 Task: Rename the calendar to 'Jack Outlook calendar', create a new folder named 'My Outlook calendar', and copy the calendar to the new folder.
Action: Mouse moved to (19, 64)
Screenshot: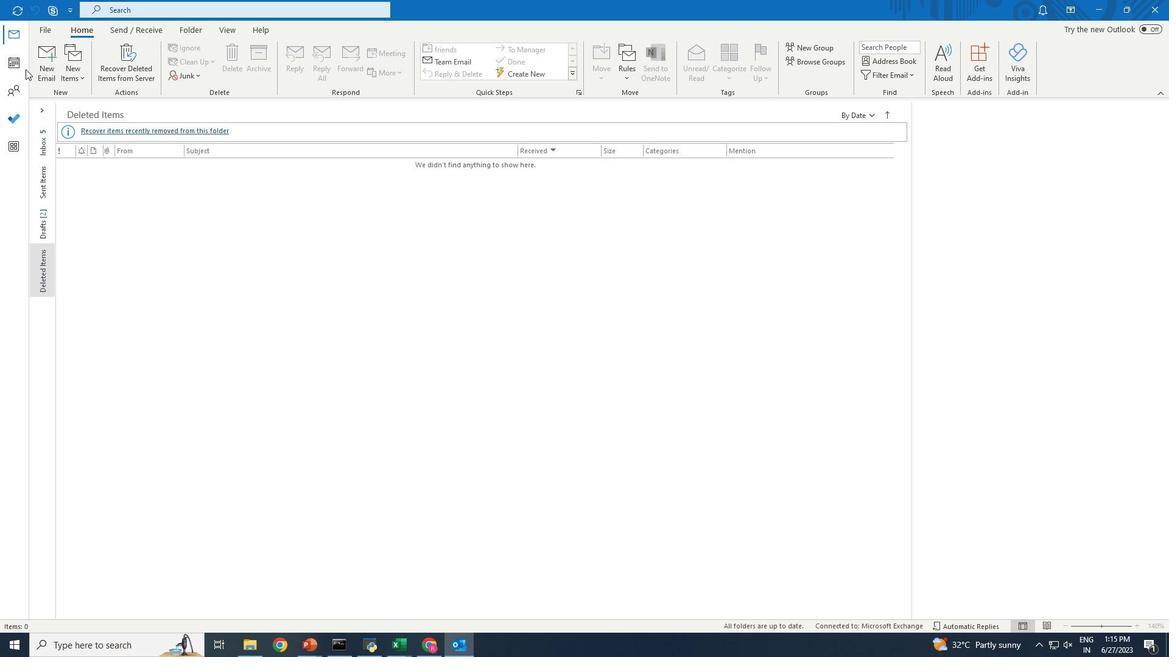 
Action: Mouse pressed left at (19, 64)
Screenshot: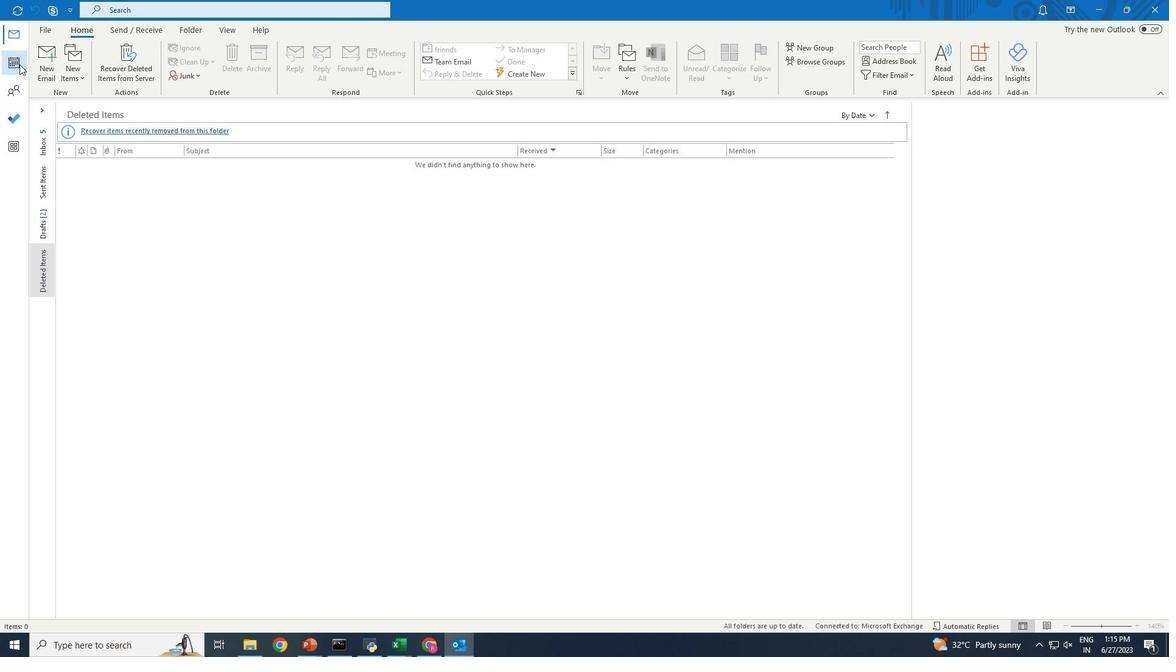 
Action: Mouse moved to (189, 34)
Screenshot: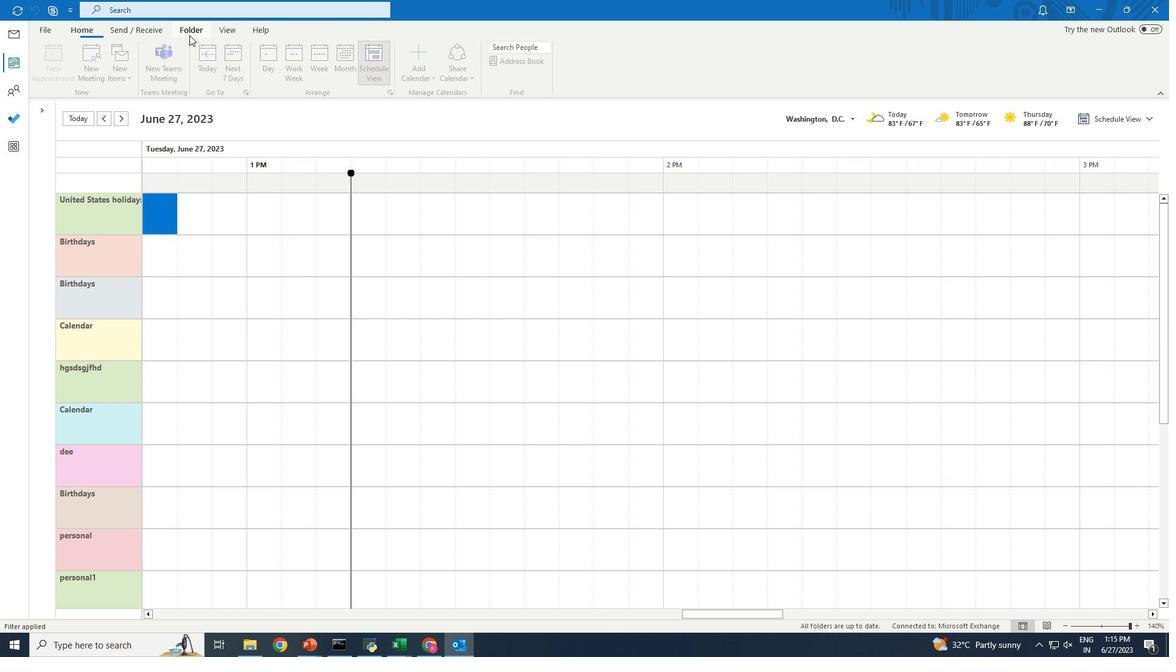 
Action: Mouse pressed left at (189, 34)
Screenshot: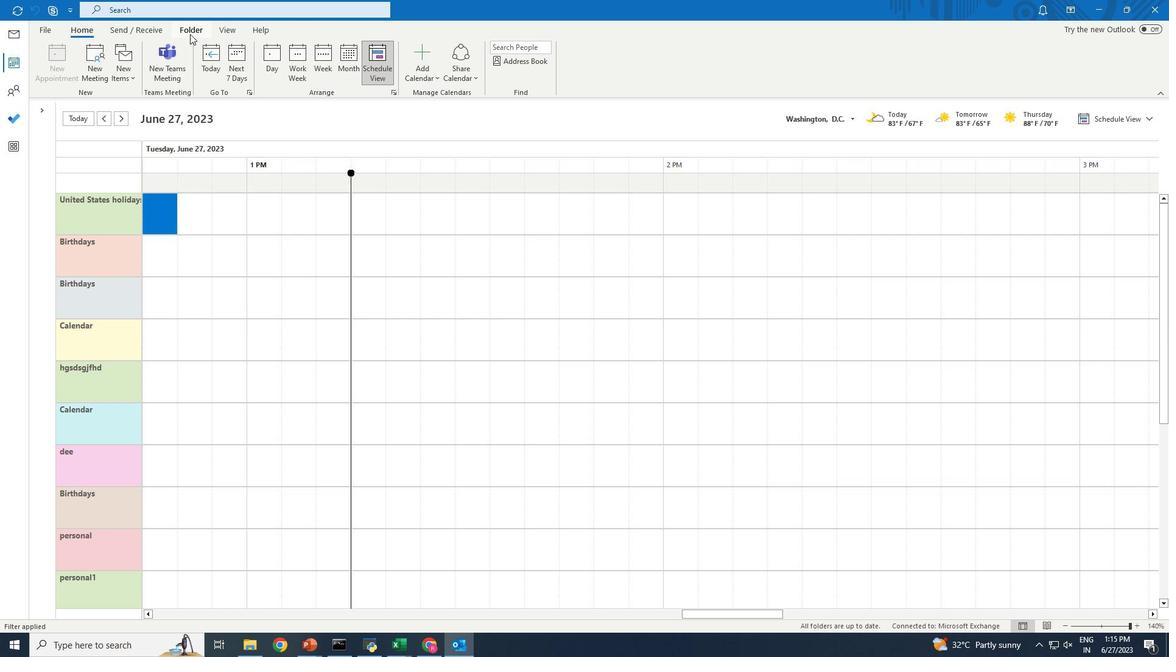 
Action: Mouse moved to (212, 61)
Screenshot: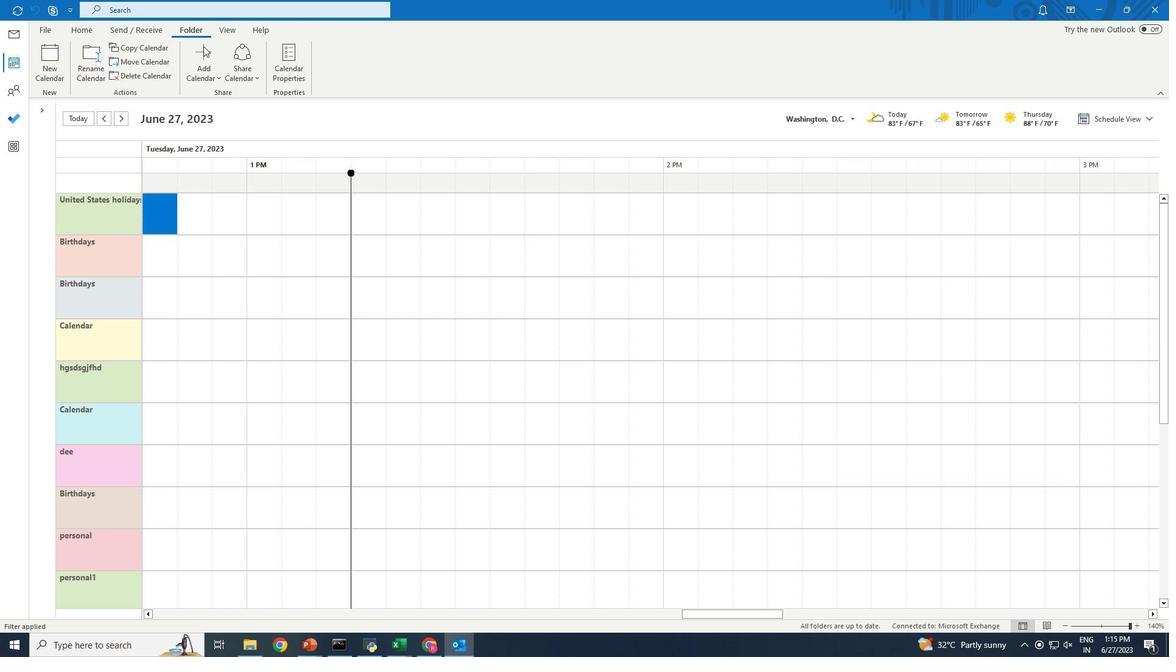 
Action: Mouse pressed left at (212, 61)
Screenshot: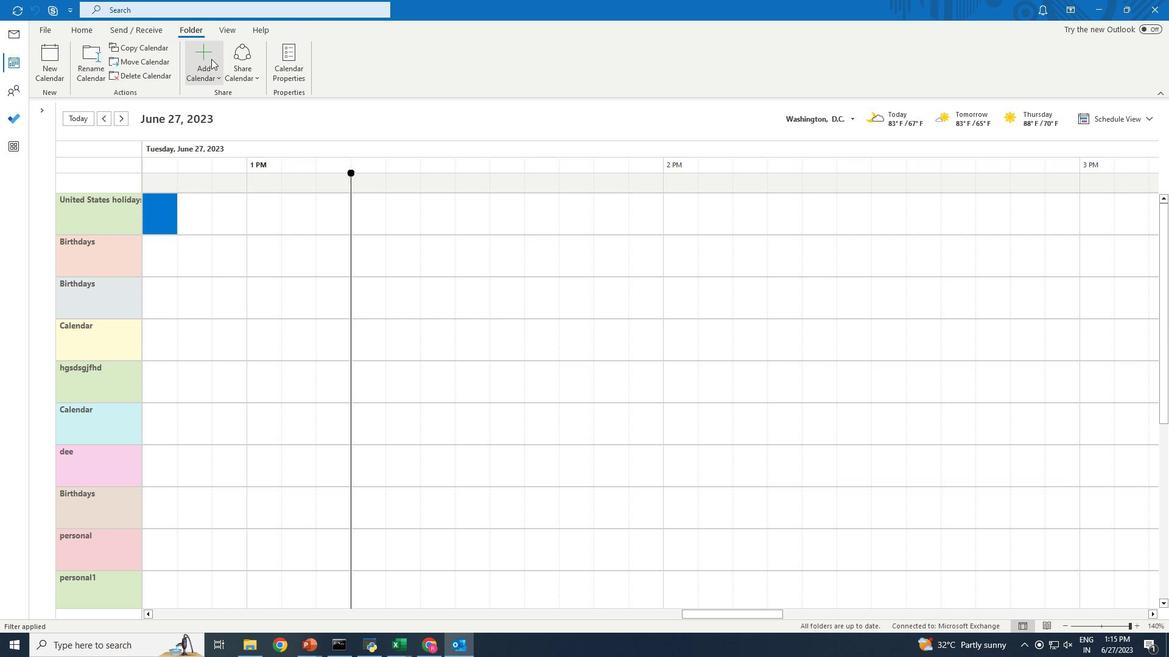 
Action: Mouse moved to (236, 147)
Screenshot: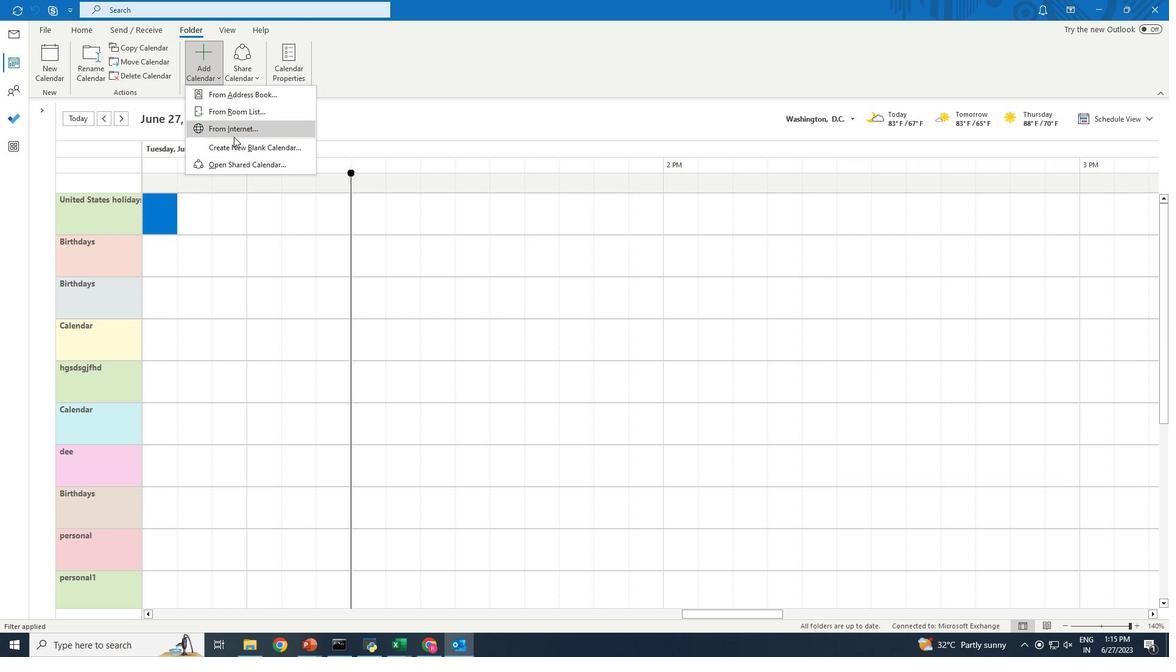 
Action: Mouse pressed left at (236, 147)
Screenshot: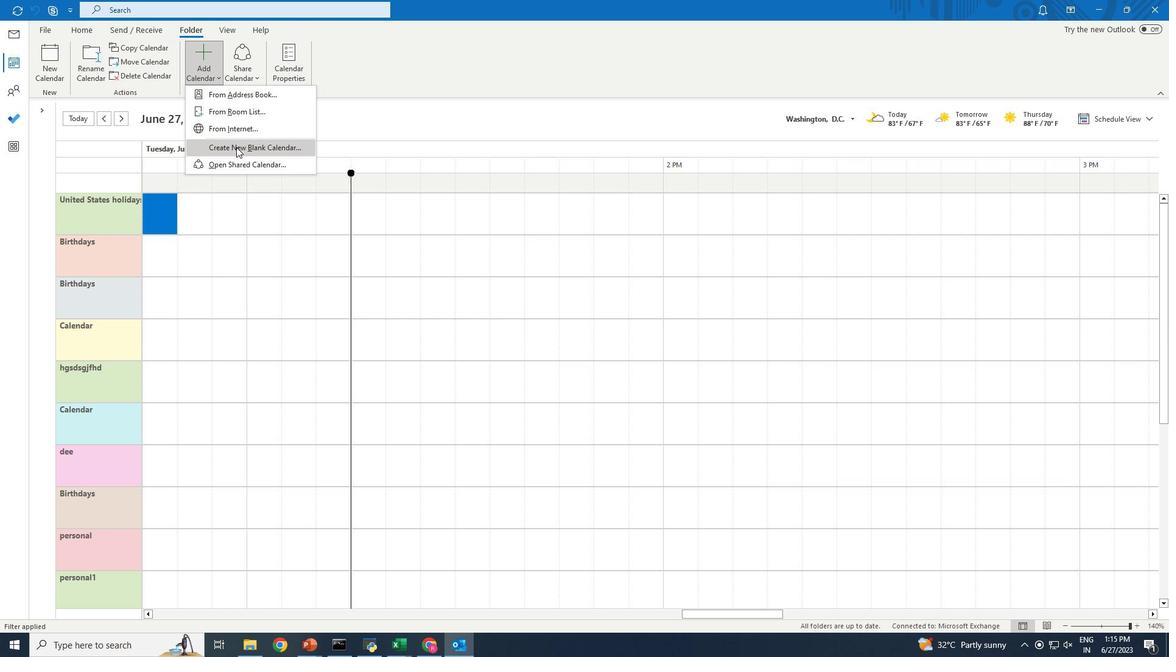 
Action: Mouse moved to (309, 187)
Screenshot: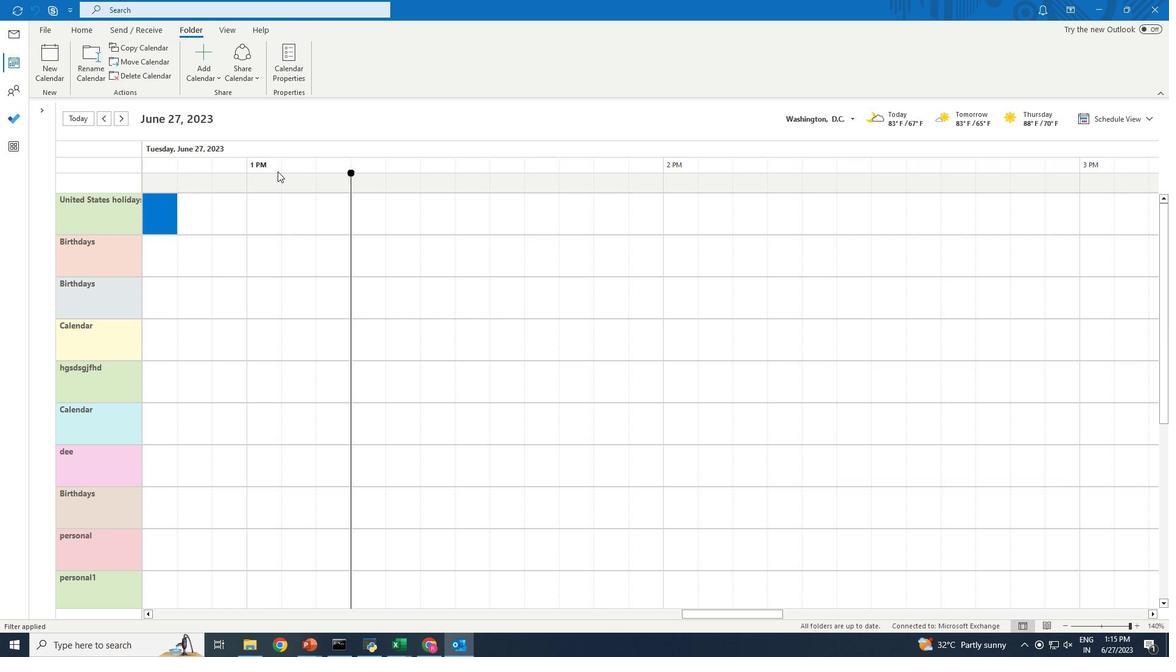 
Action: Key pressed <Key.shift><Key.shift>My<Key.space><Key.shift>Outlook<Key.space>calendar
Screenshot: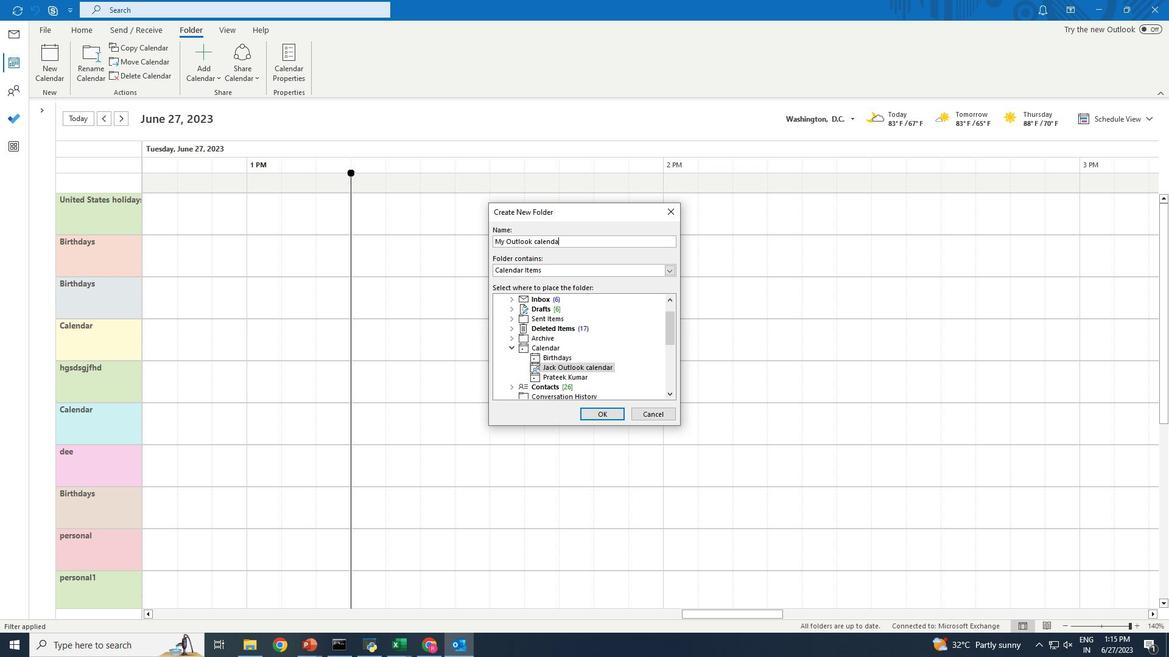 
Action: Mouse moved to (531, 346)
Screenshot: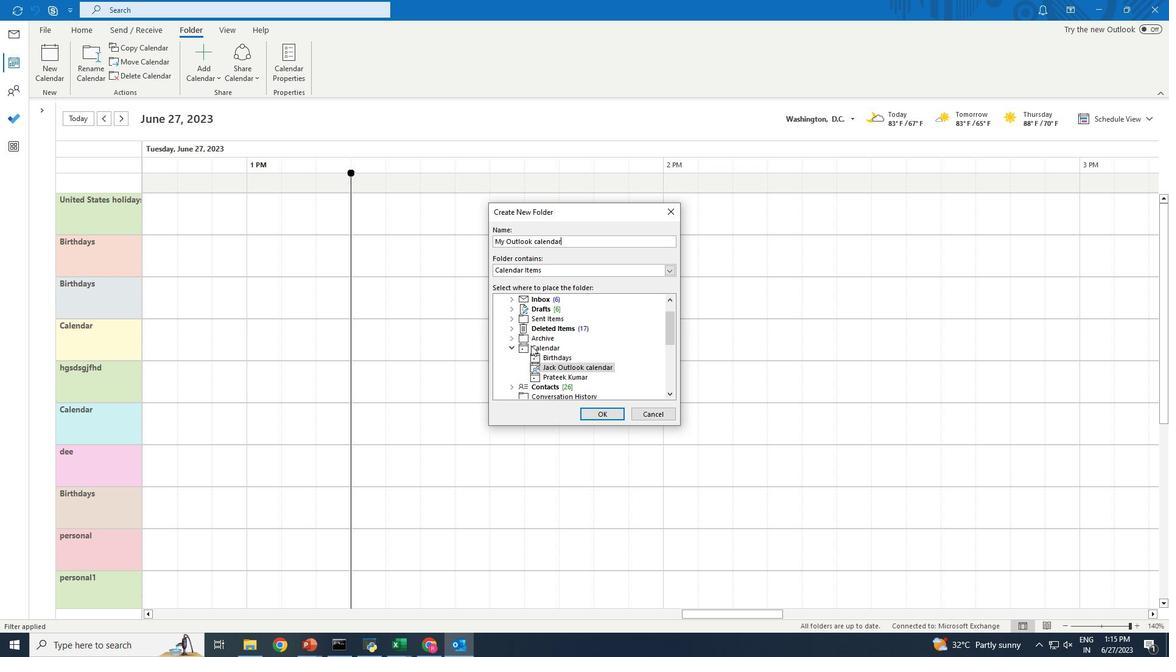 
Action: Mouse pressed left at (531, 346)
Screenshot: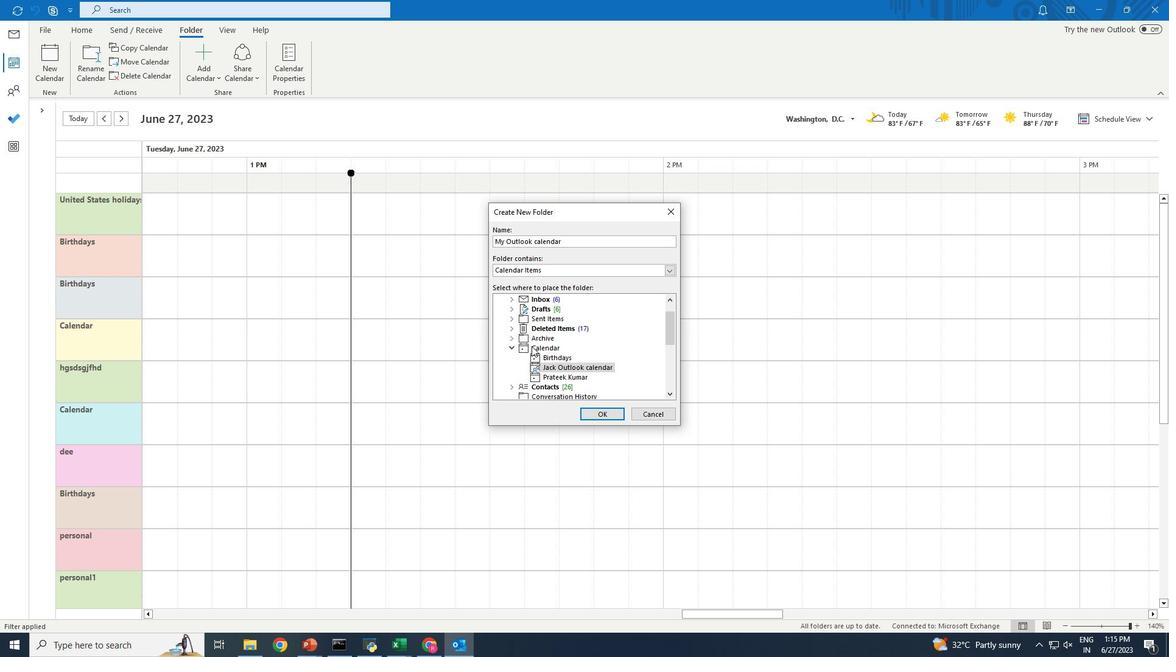 
Action: Mouse moved to (595, 413)
Screenshot: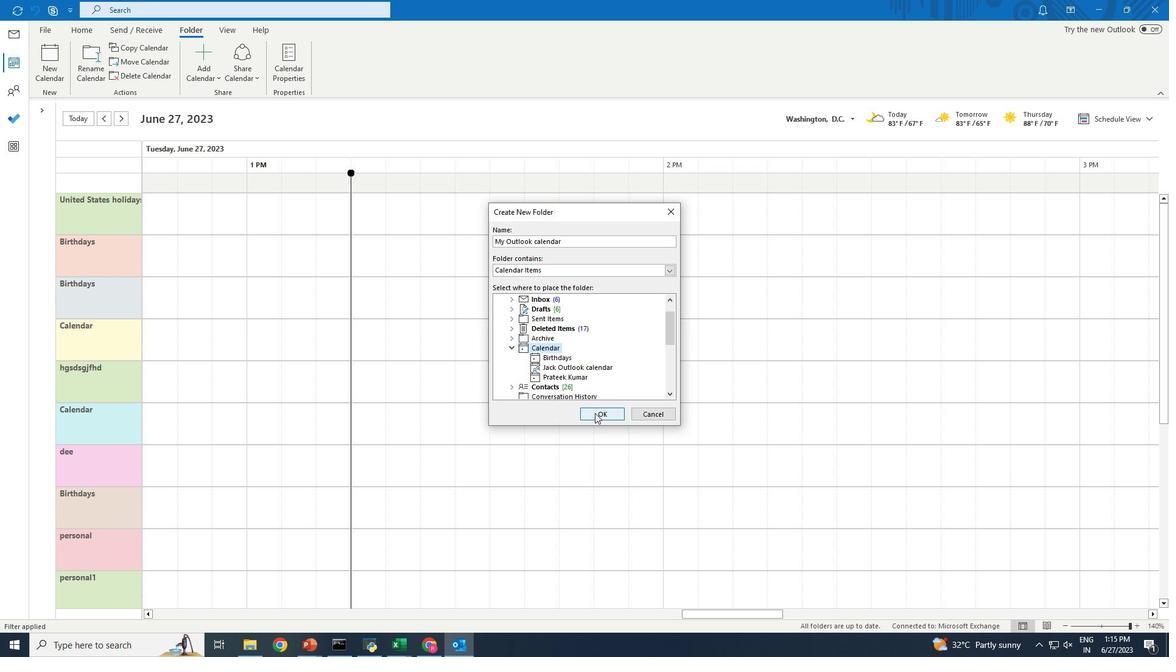 
Action: Mouse pressed left at (595, 413)
Screenshot: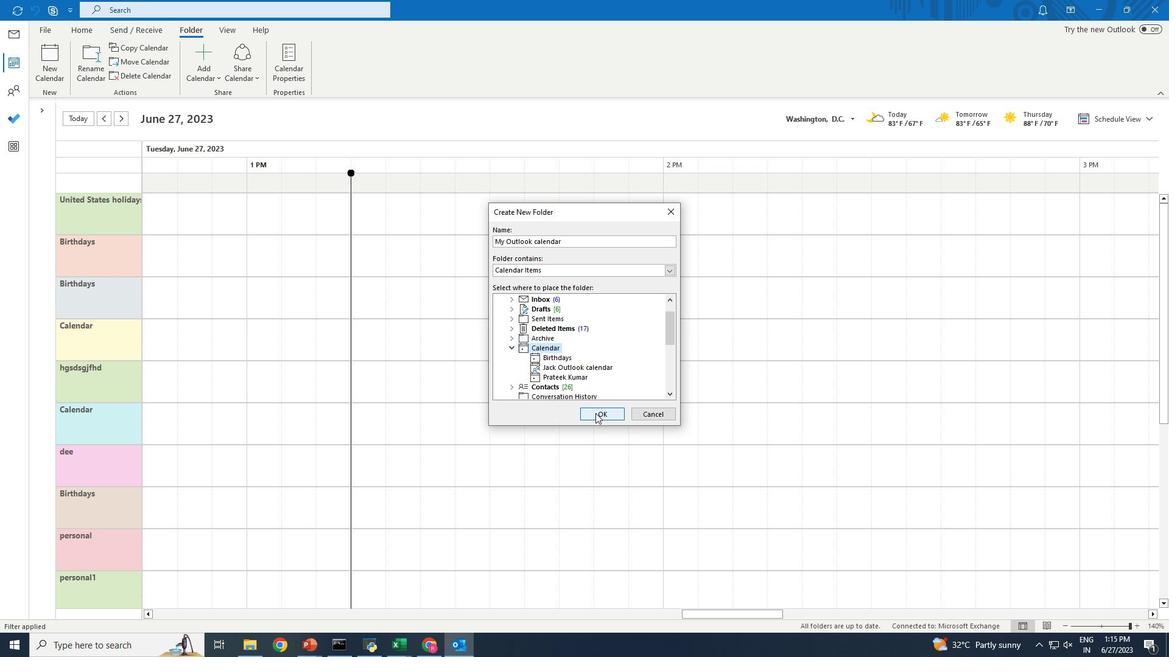 
Action: Mouse moved to (160, 47)
Screenshot: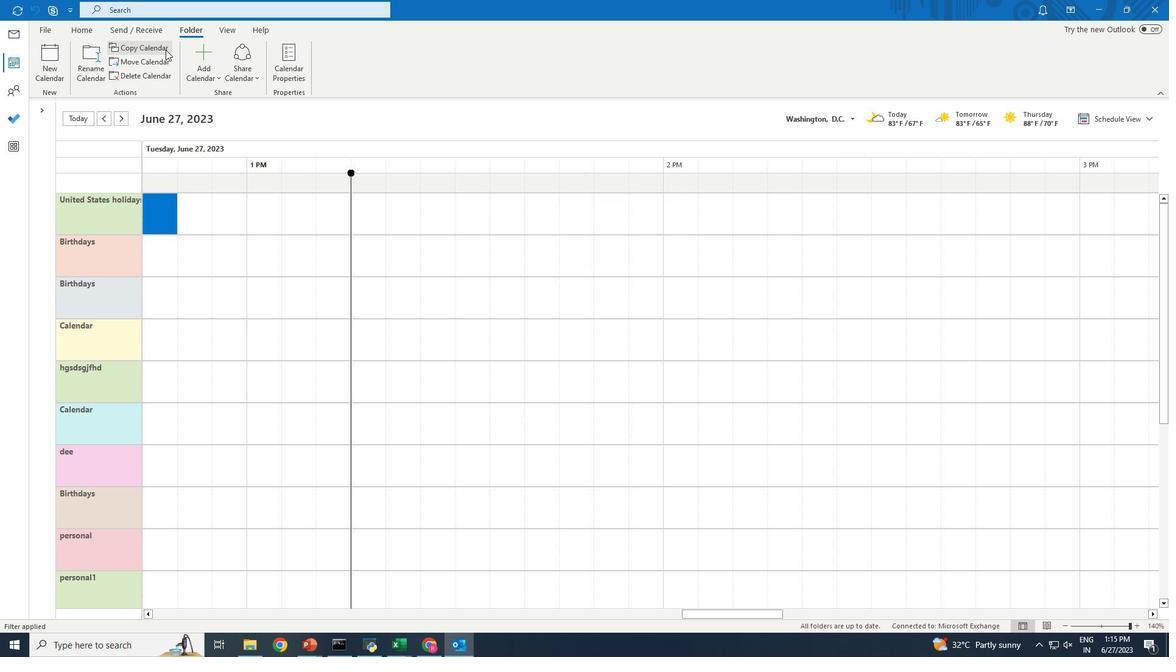 
Action: Mouse pressed left at (160, 47)
Screenshot: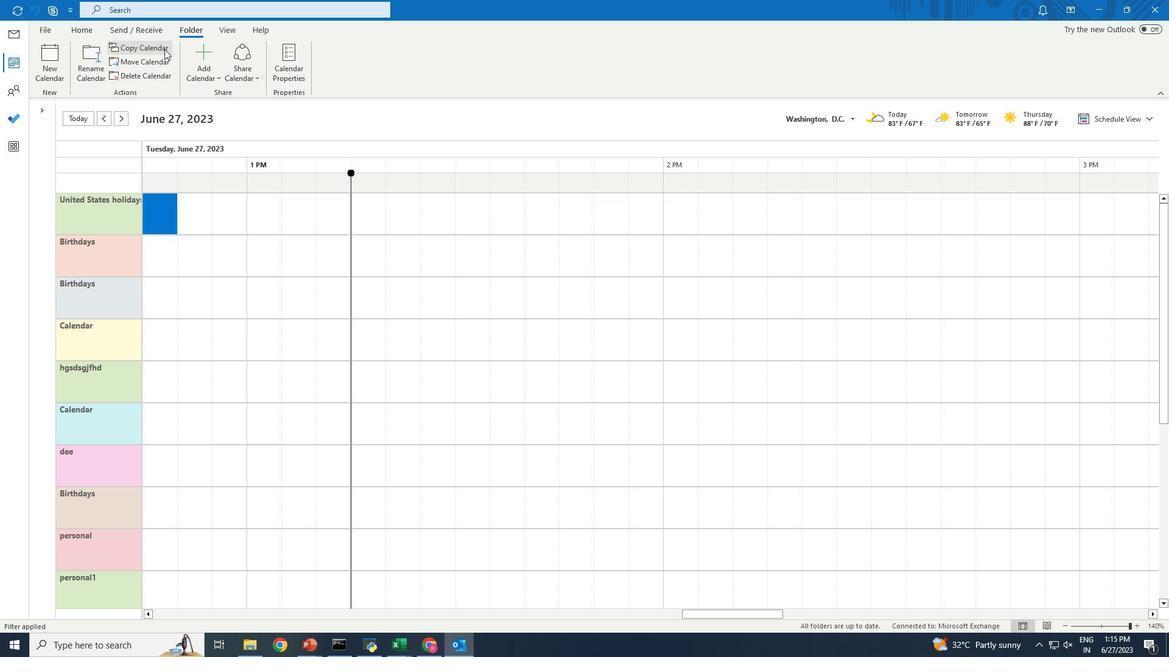
Action: Mouse moved to (543, 349)
Screenshot: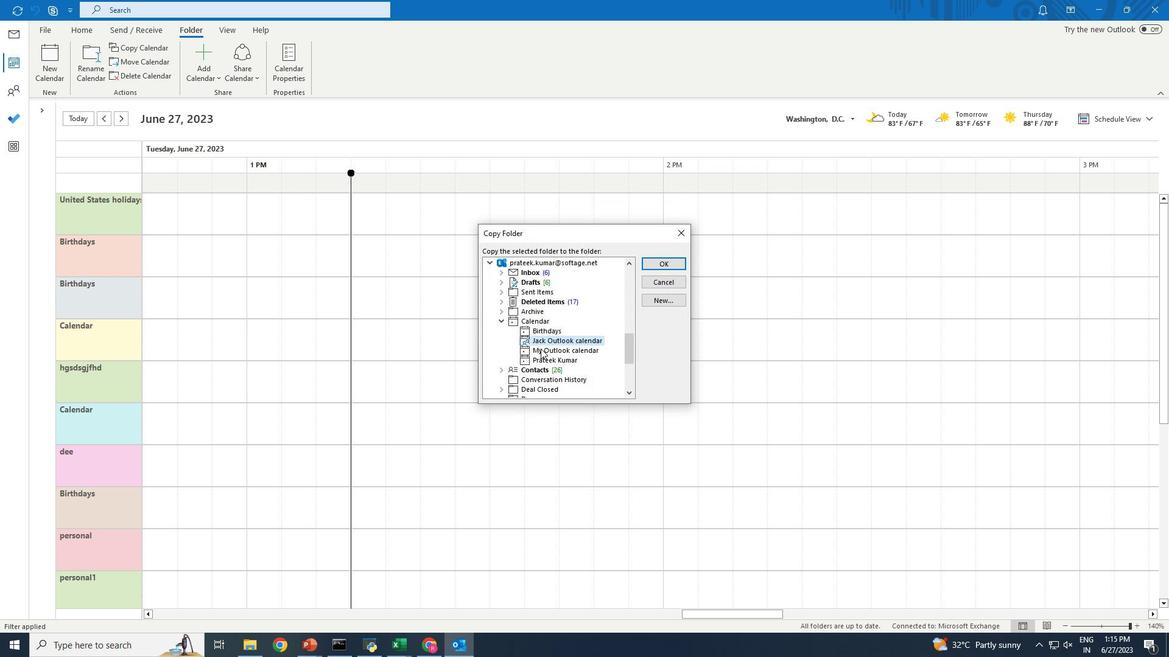 
Action: Mouse pressed left at (543, 349)
Screenshot: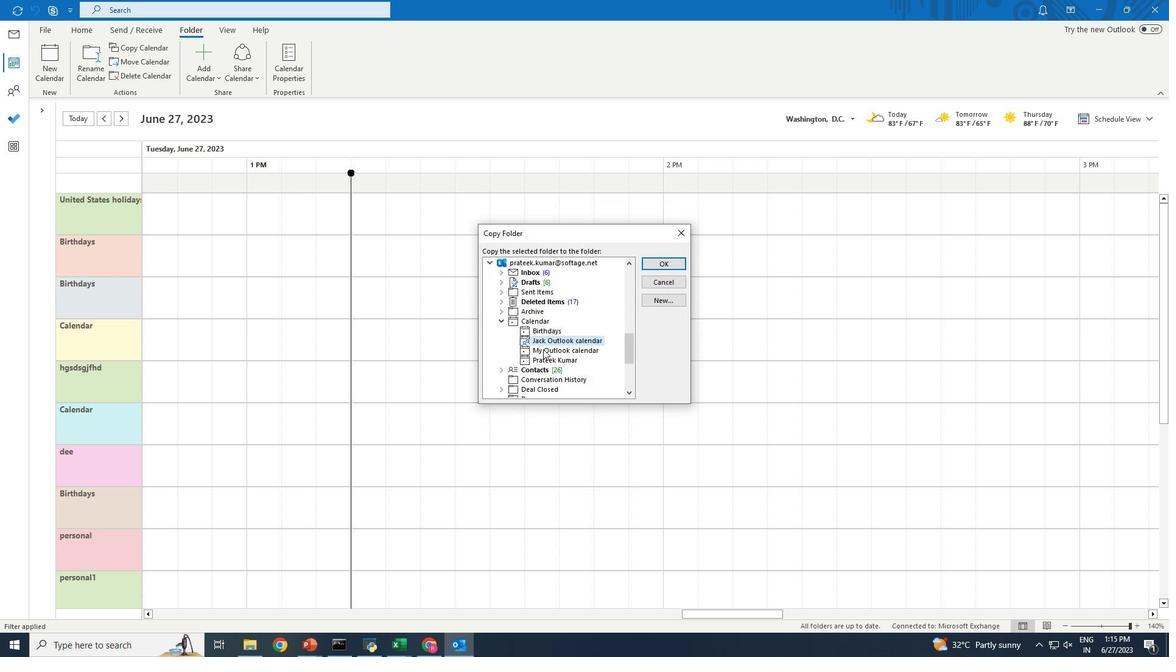 
Action: Mouse moved to (653, 261)
Screenshot: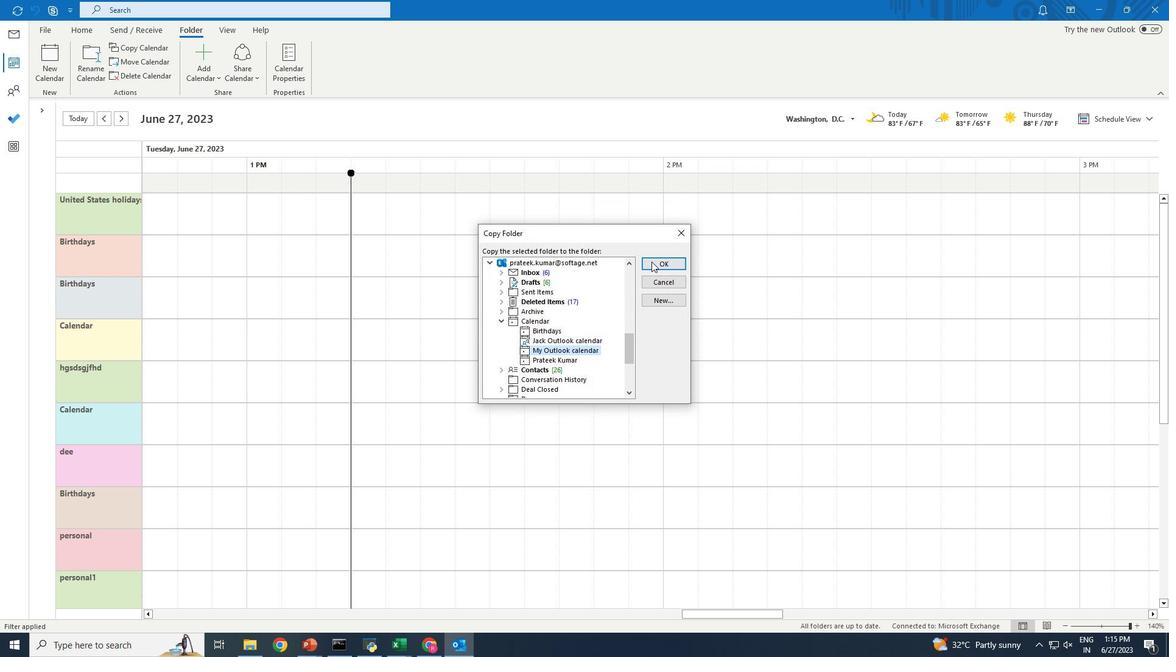 
Action: Mouse pressed left at (653, 261)
Screenshot: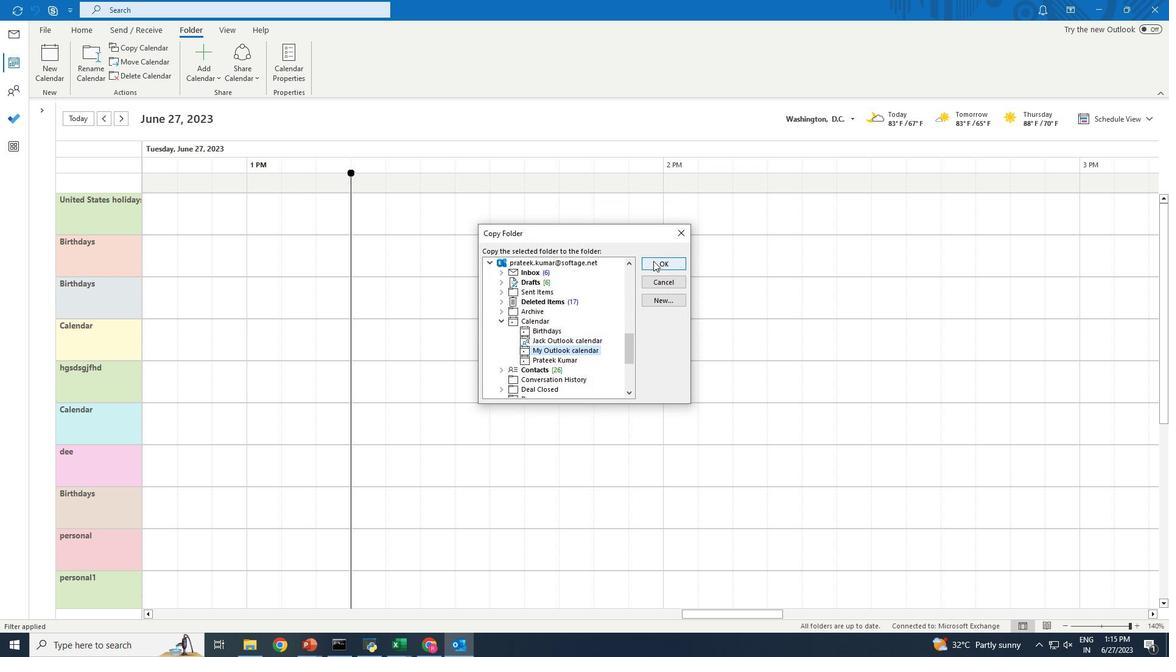 
Action: Mouse moved to (94, 60)
Screenshot: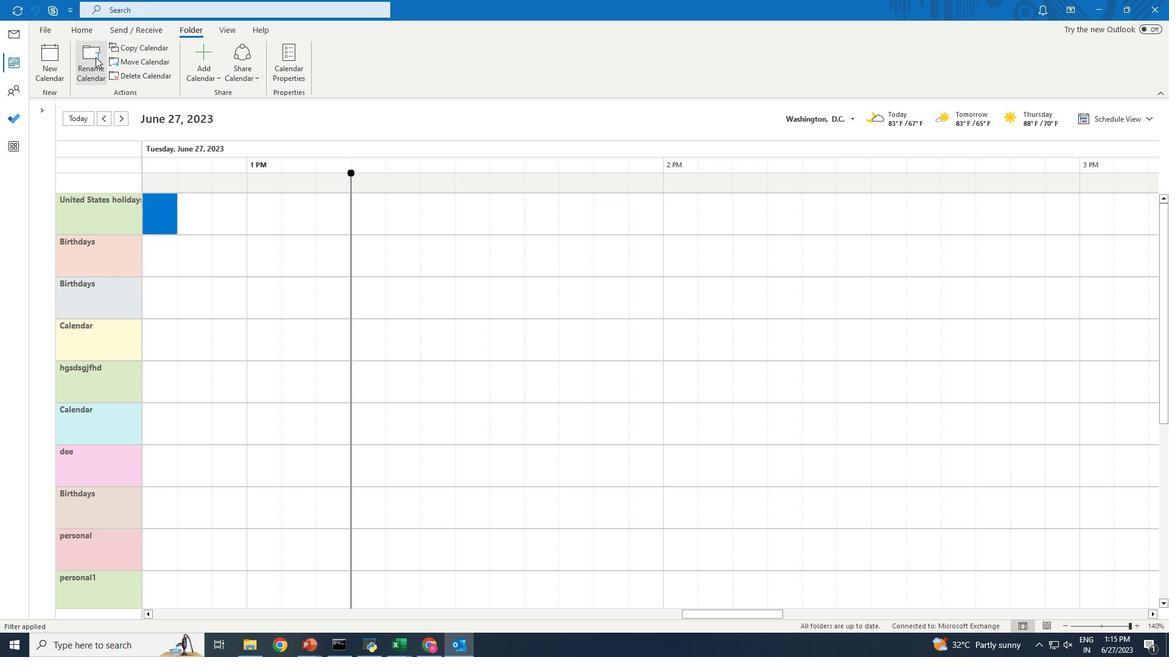 
Action: Mouse pressed left at (94, 60)
Screenshot: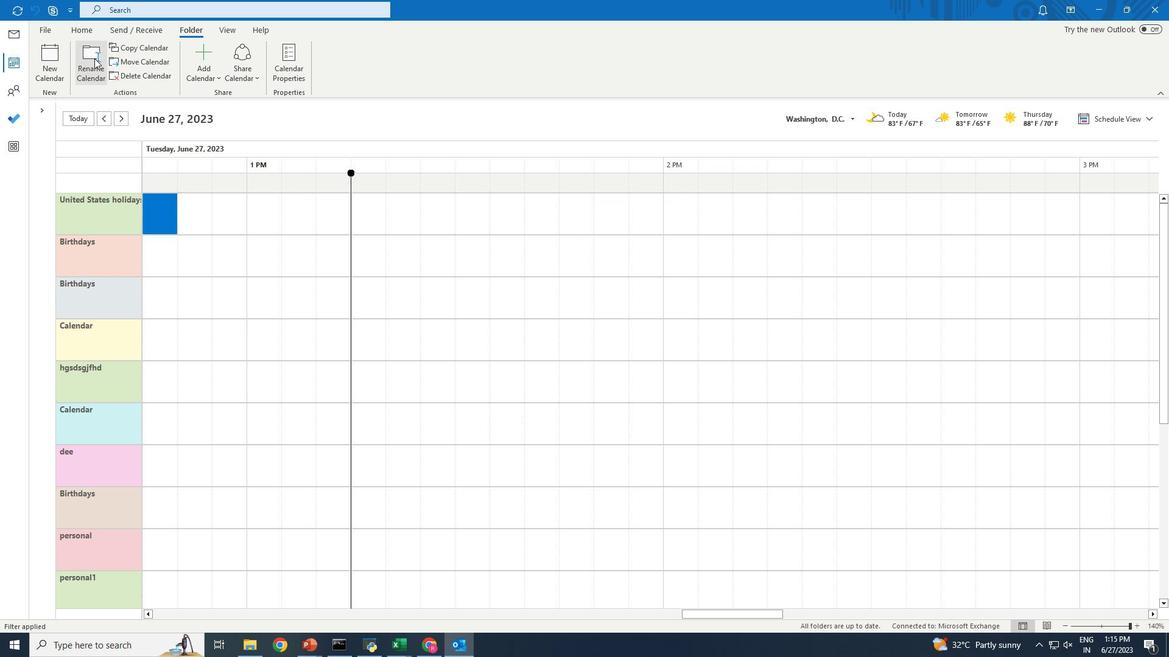 
Action: Mouse moved to (274, 208)
Screenshot: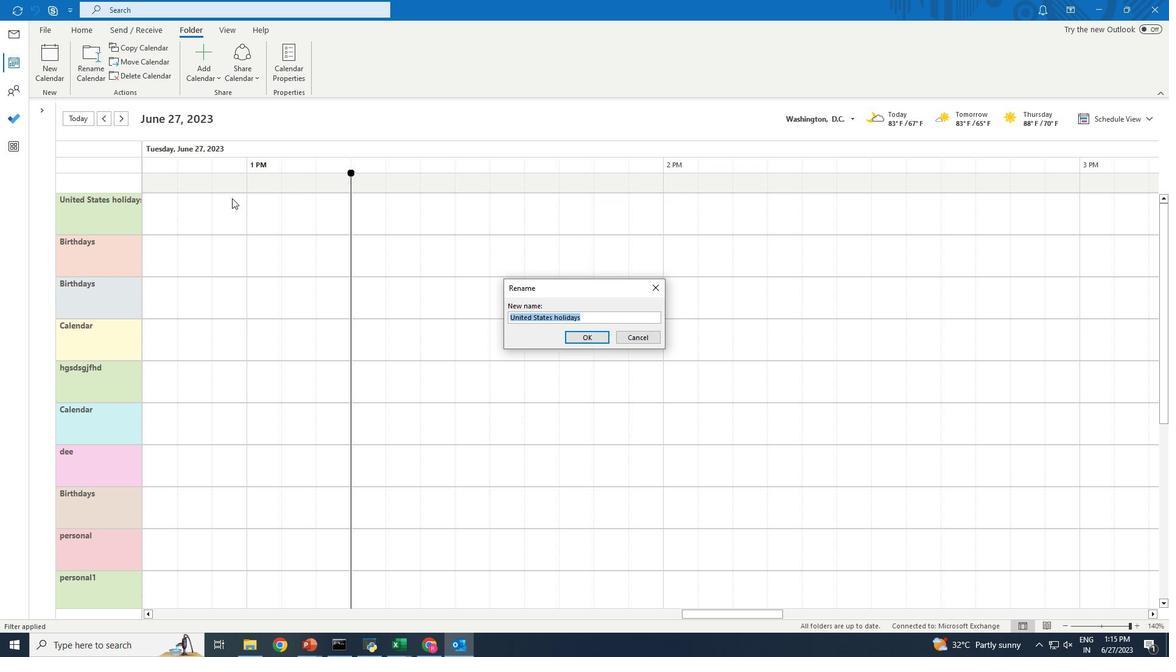
Action: Key pressed <Key.shift><Key.shift><Key.shift><Key.shift><Key.shift><Key.shift>Jack<Key.space><Key.shift>Outlook<Key.space>calendar
Screenshot: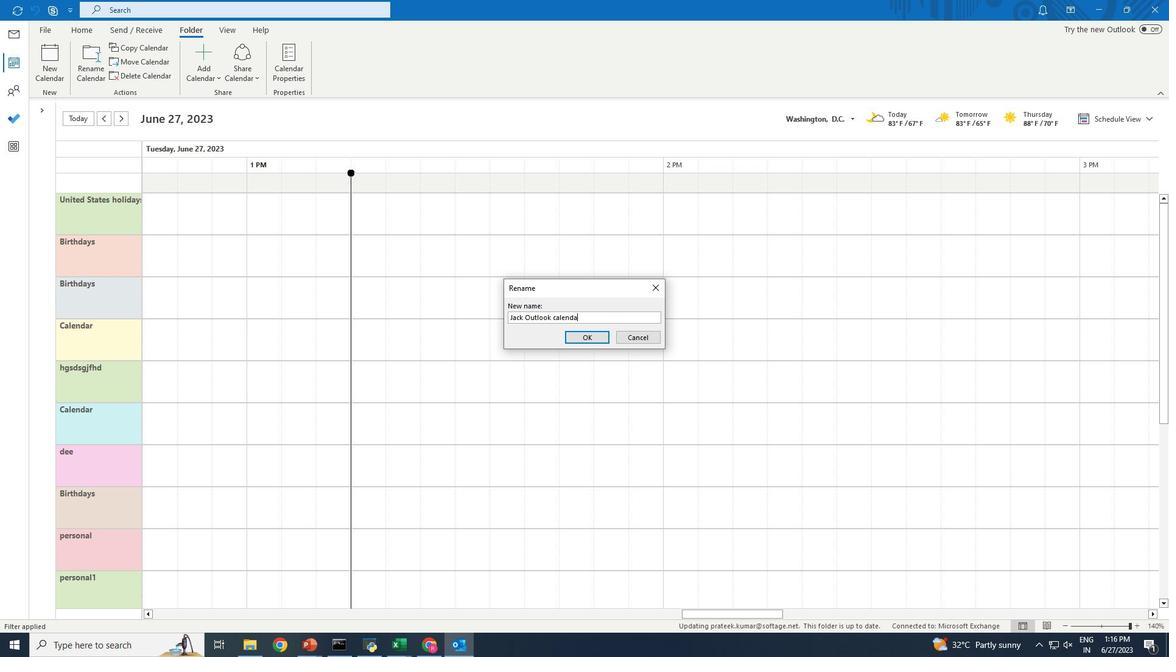
Action: Mouse moved to (586, 338)
Screenshot: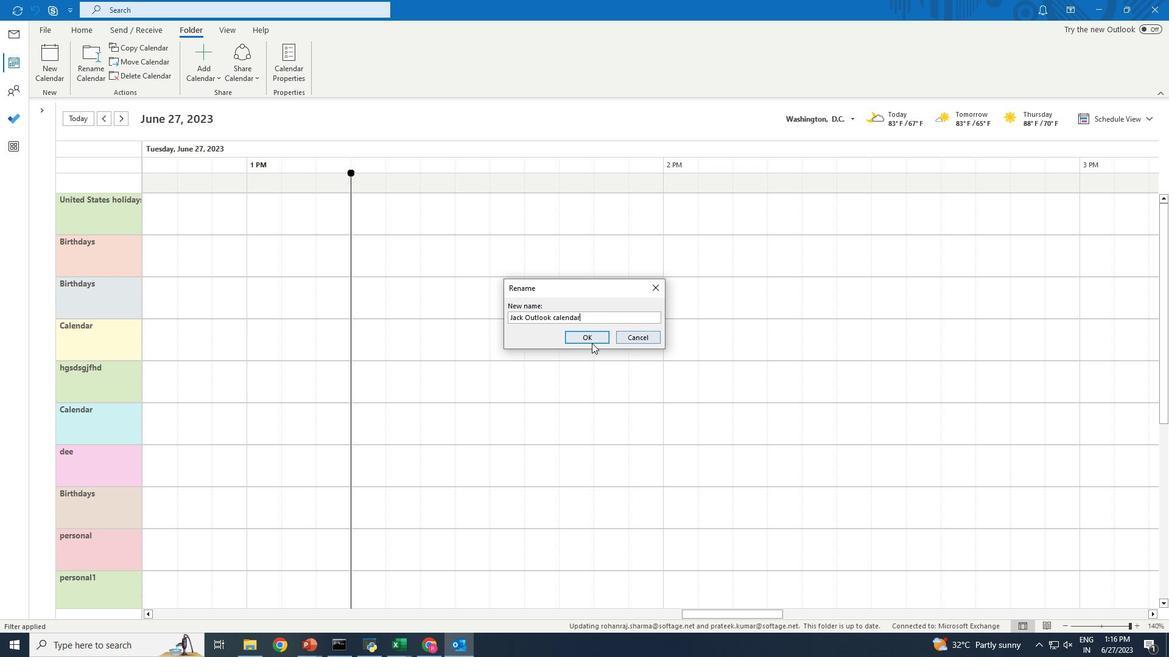 
Action: Mouse pressed left at (586, 338)
Screenshot: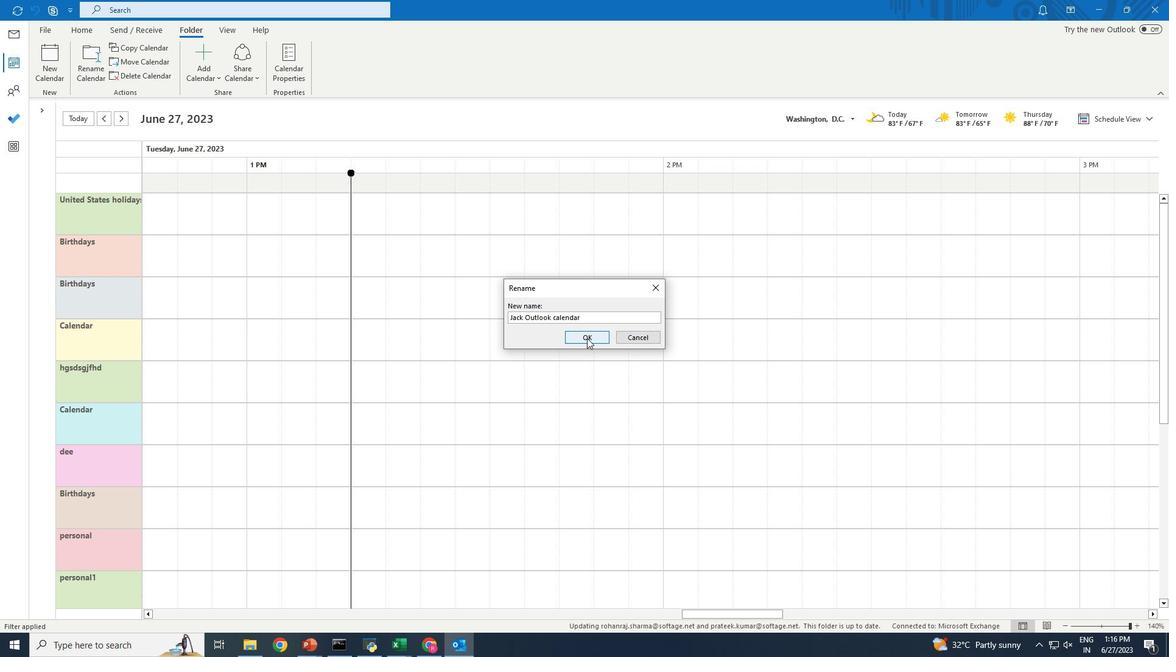 
Action: Mouse moved to (582, 334)
Screenshot: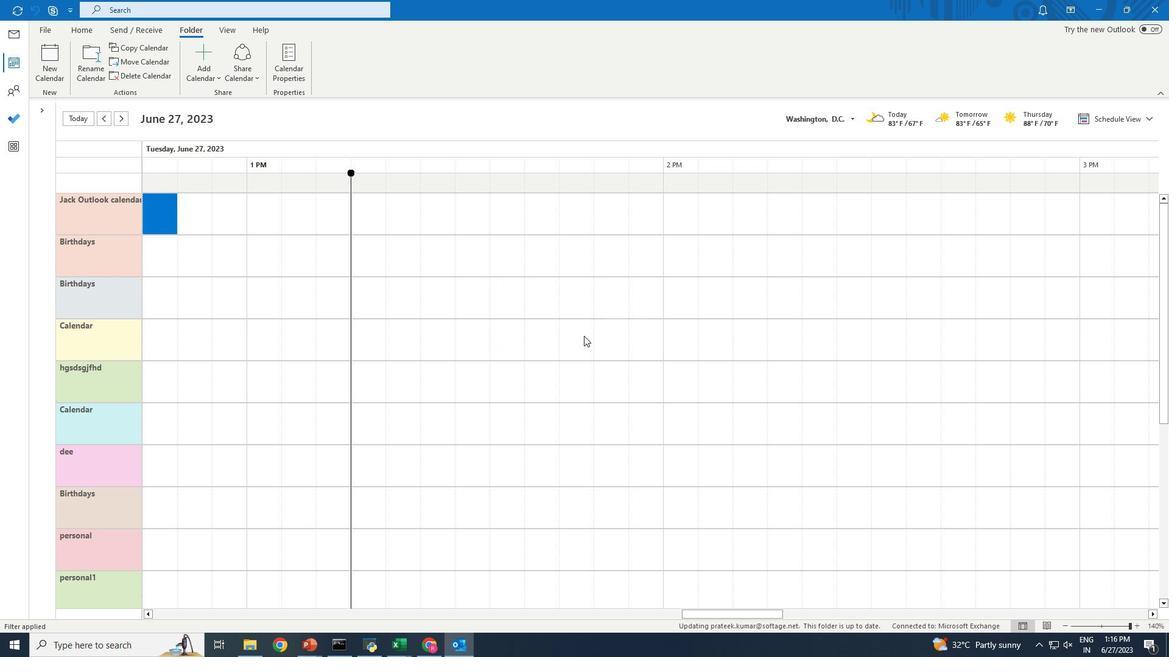 
